 Task: Create List Brand Identity Usage in Board Social Media Advertising Platforms and Tools to Workspace Bankruptcy and Restructuring Services. Create List Brand Identity Compliance in Board Product Market Segmentation and Targeting to Workspace Bankruptcy and Restructuring Services. Create List Brand Identity Training in Board Public Relations Influencer Marketing Strategy and Execution to Workspace Bankruptcy and Restructuring Services
Action: Mouse moved to (757, 133)
Screenshot: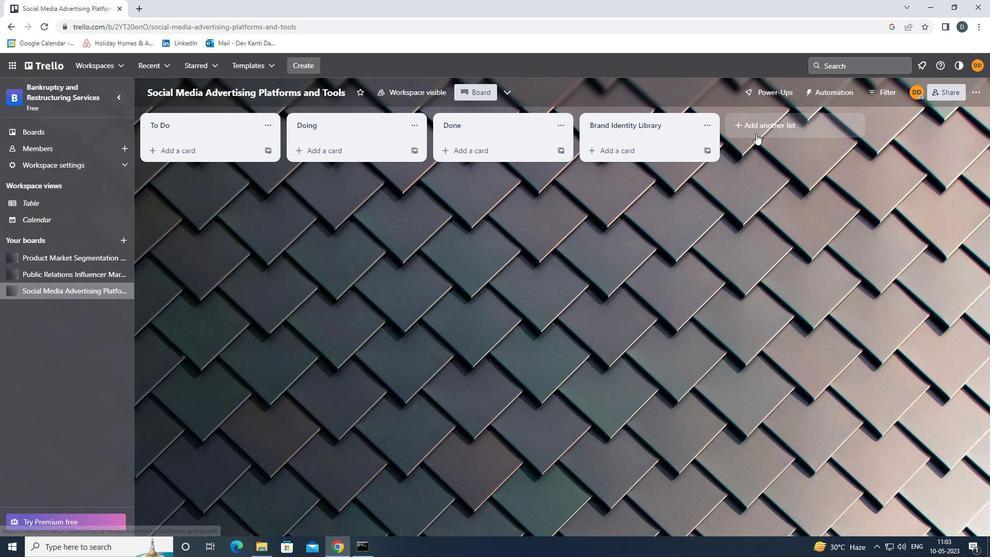 
Action: Mouse pressed left at (757, 133)
Screenshot: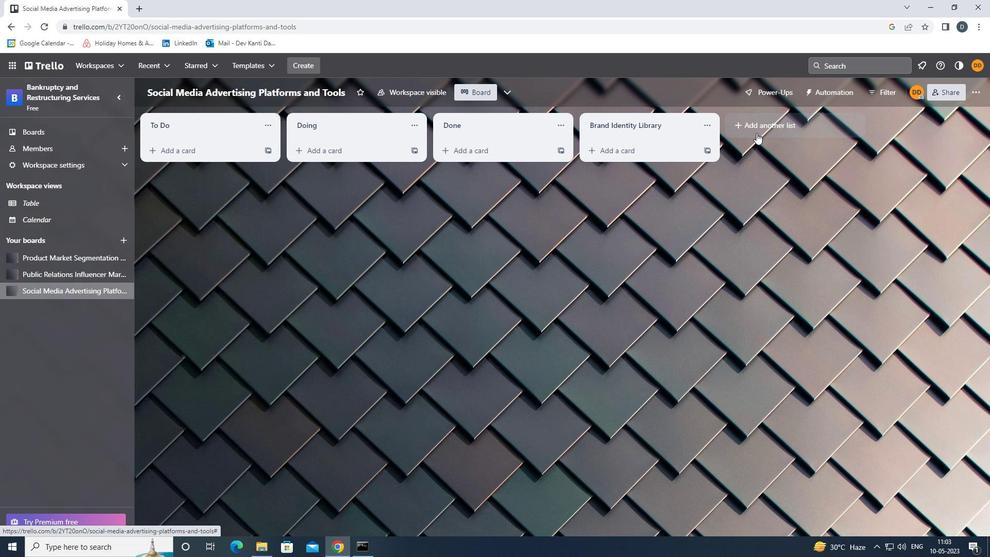 
Action: Mouse moved to (767, 128)
Screenshot: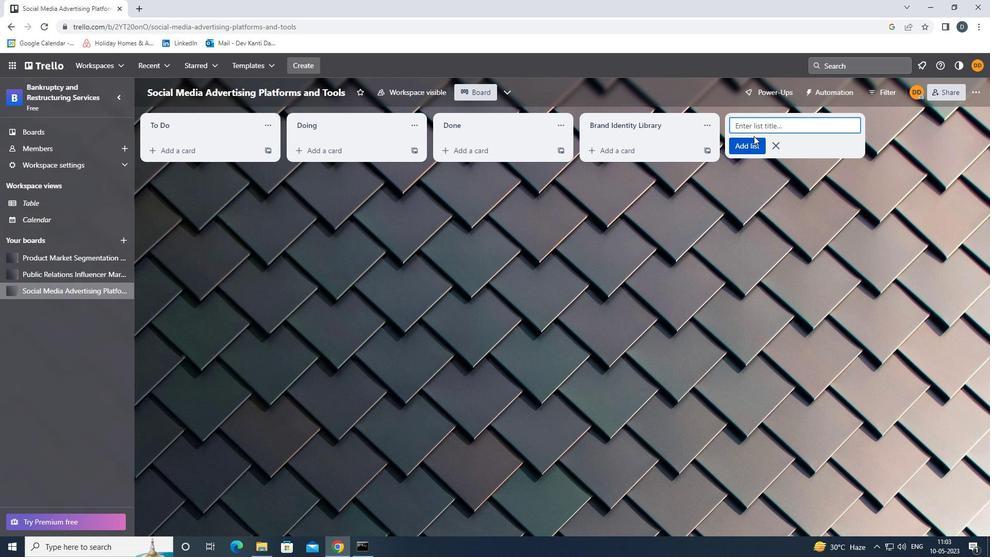 
Action: Key pressed <Key.shift>BRAND<Key.space><Key.shift>IDENTITY<Key.space><Key.shift><Key.shift><Key.shift><Key.shift><Key.shift>USAGE<Key.enter>
Screenshot: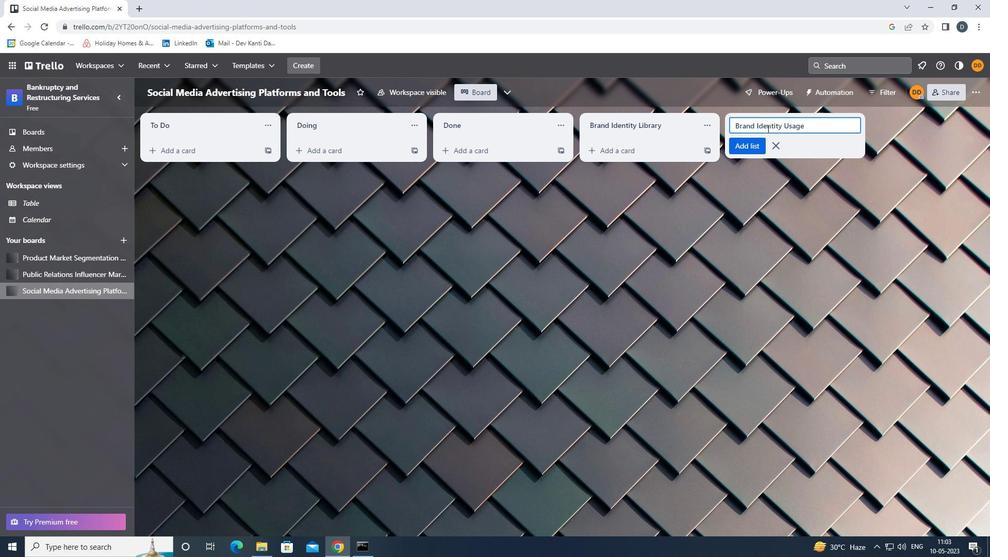 
Action: Mouse moved to (84, 255)
Screenshot: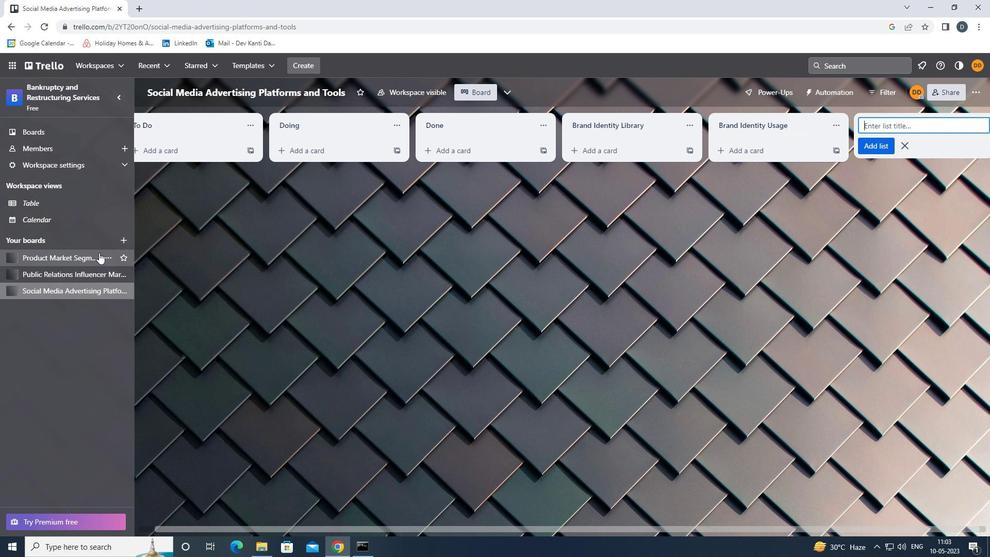 
Action: Mouse pressed left at (84, 255)
Screenshot: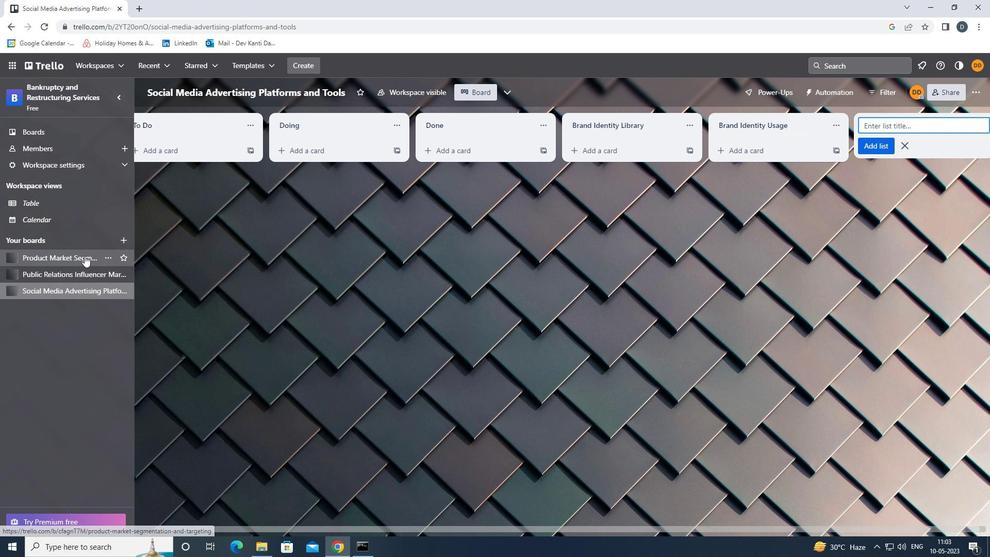 
Action: Mouse moved to (752, 122)
Screenshot: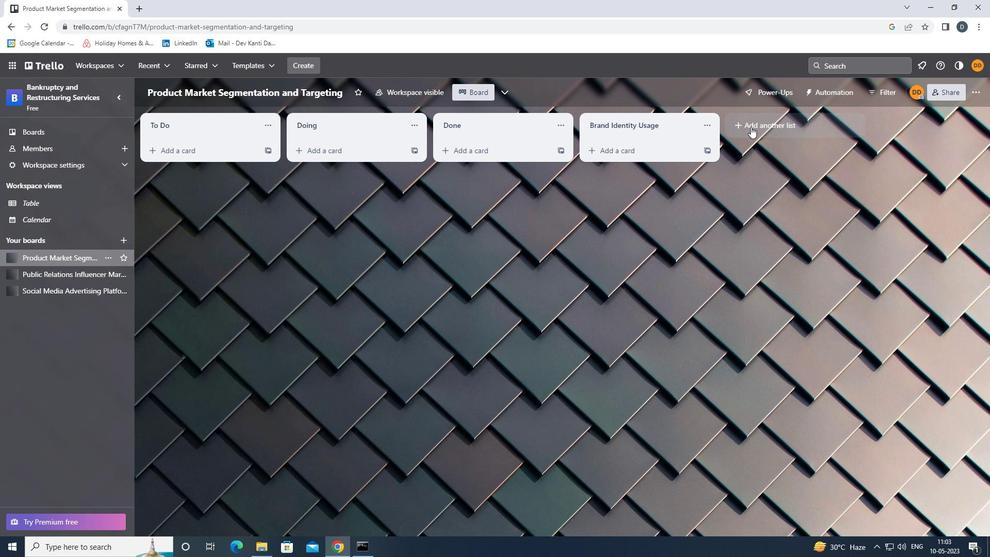 
Action: Mouse pressed left at (752, 122)
Screenshot: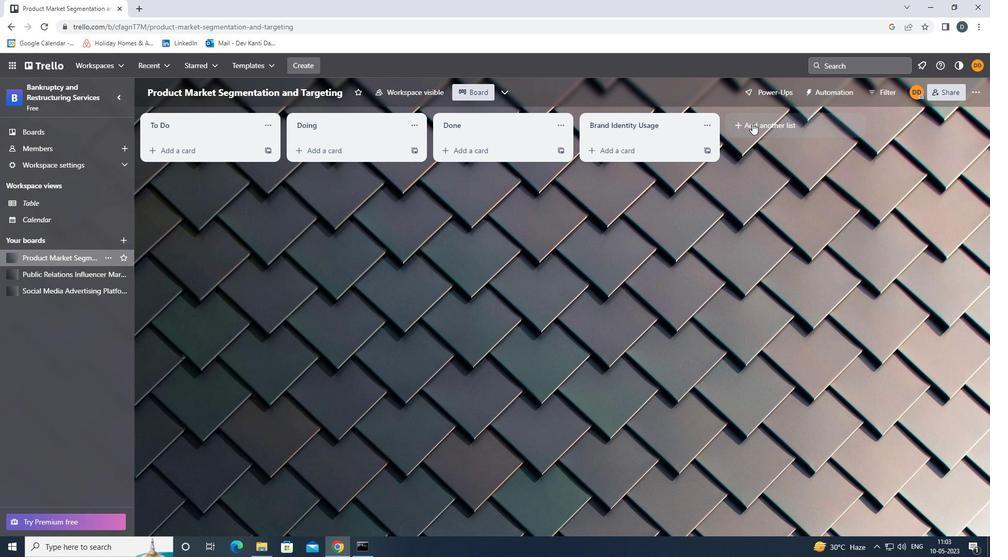 
Action: Key pressed <Key.shift>BRAND<Key.space><Key.shift><Key.shift><Key.shift><Key.shift><Key.shift>IDENTITY<Key.space><Key.shift>COMPLIANCE
Screenshot: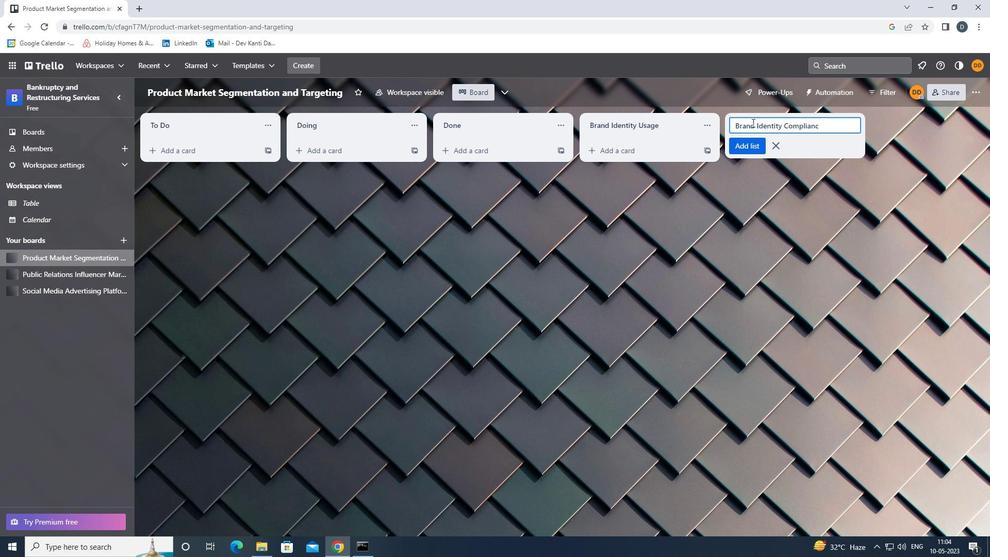 
Action: Mouse moved to (949, 34)
Screenshot: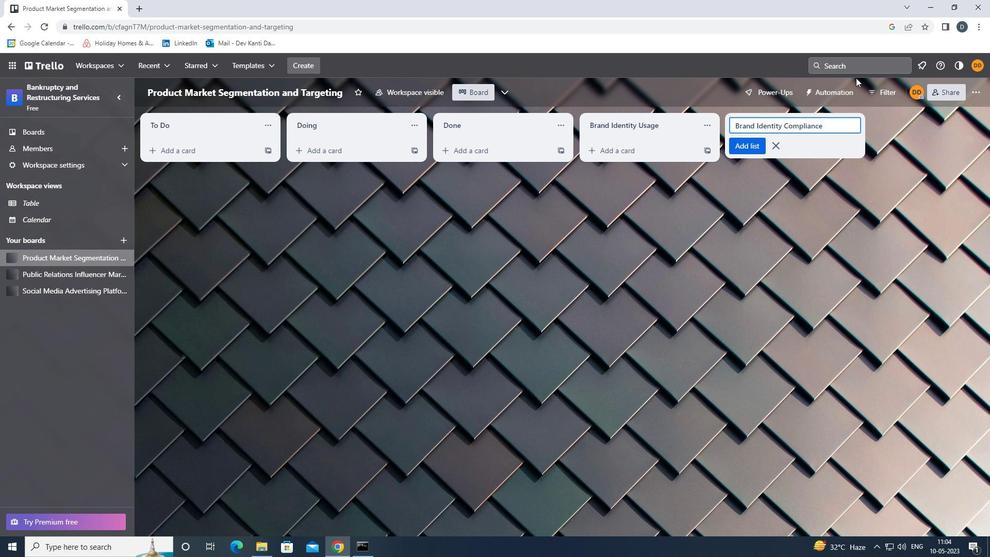 
Action: Key pressed <Key.enter>
Screenshot: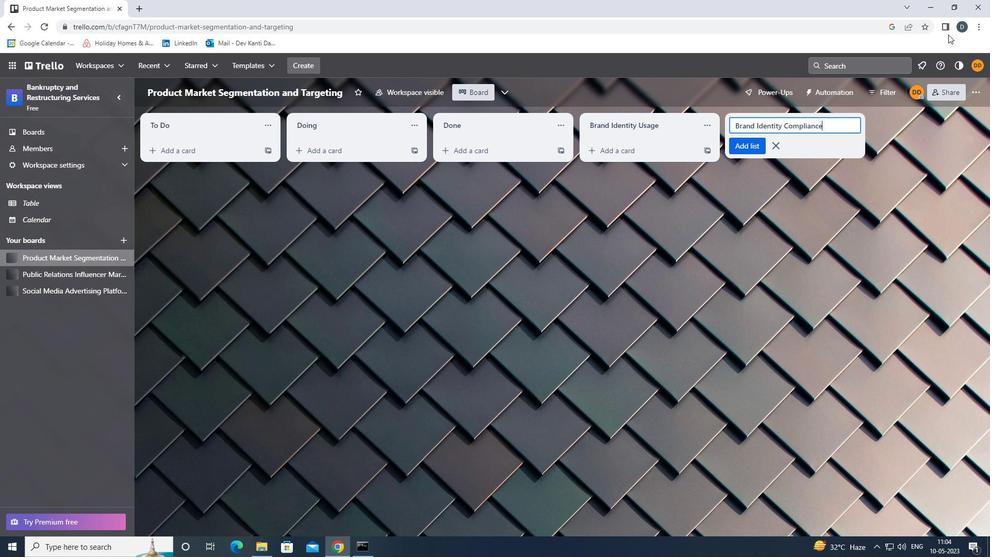 
Action: Mouse moved to (74, 271)
Screenshot: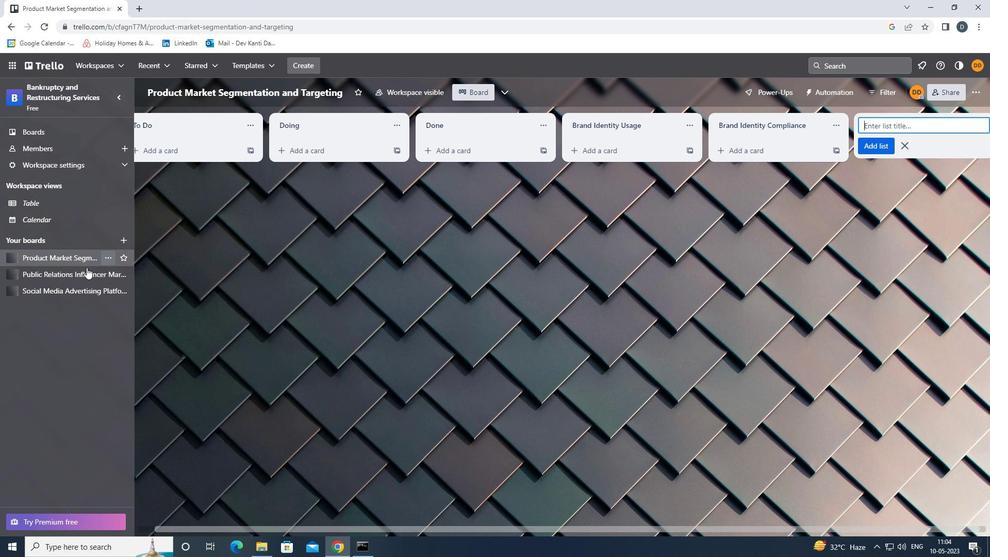 
Action: Mouse pressed left at (74, 271)
Screenshot: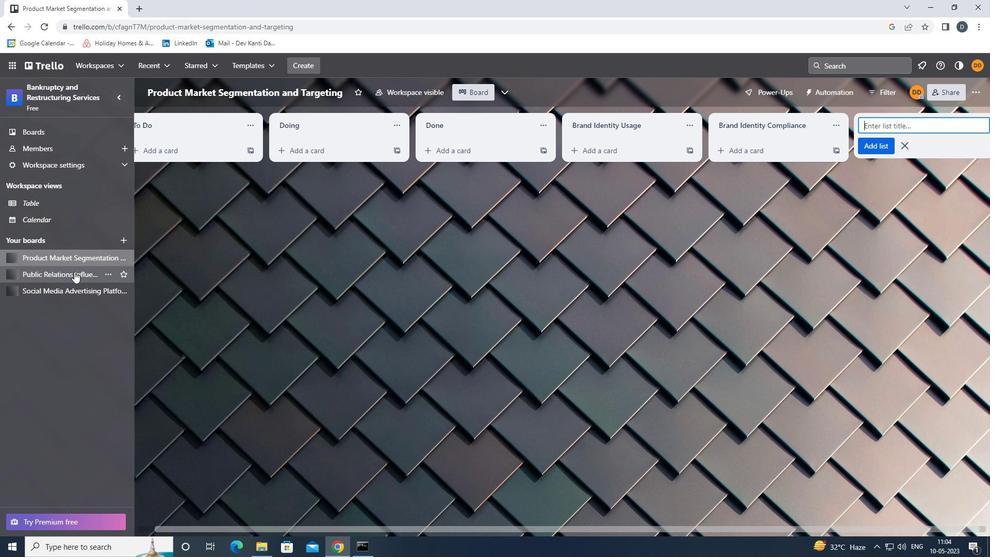 
Action: Mouse moved to (755, 129)
Screenshot: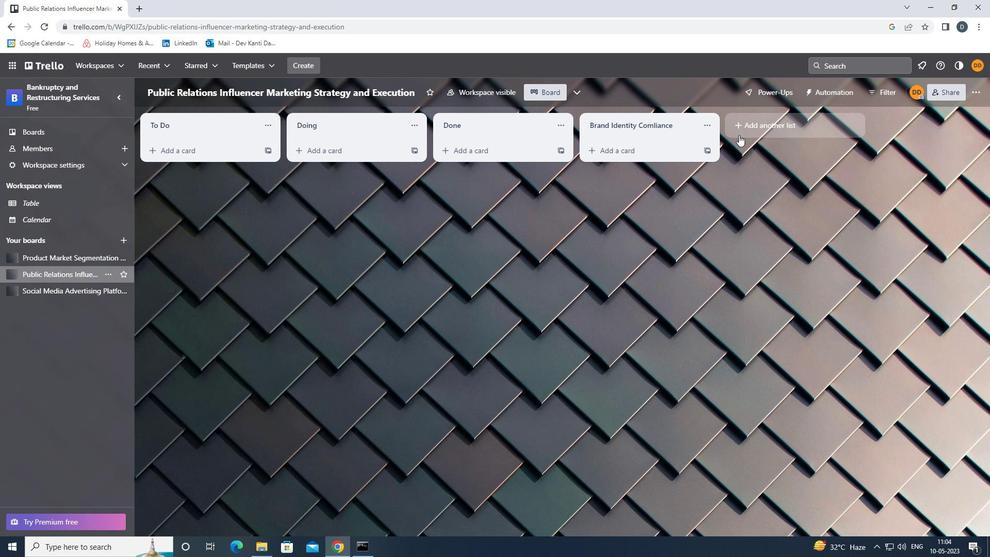 
Action: Mouse pressed left at (755, 129)
Screenshot: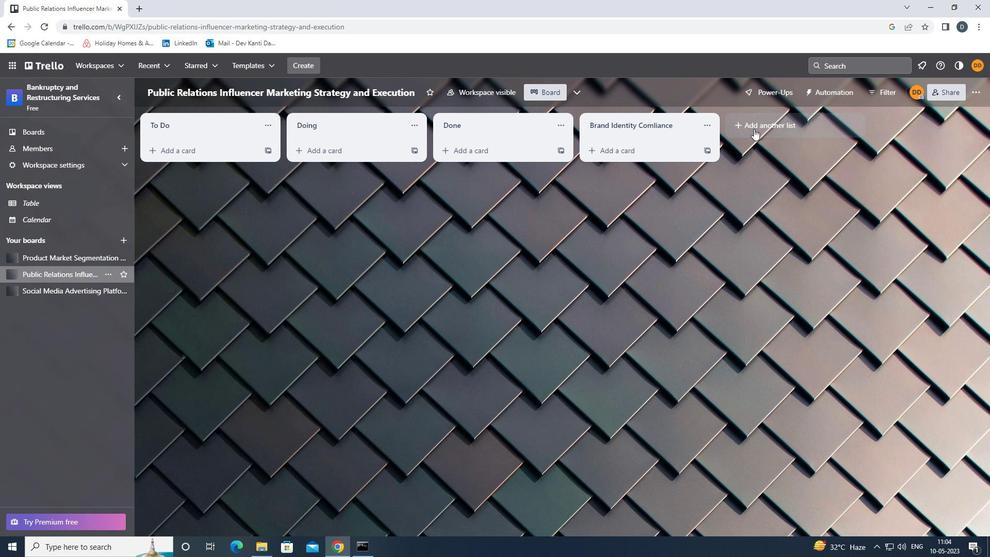 
Action: Mouse moved to (740, 129)
Screenshot: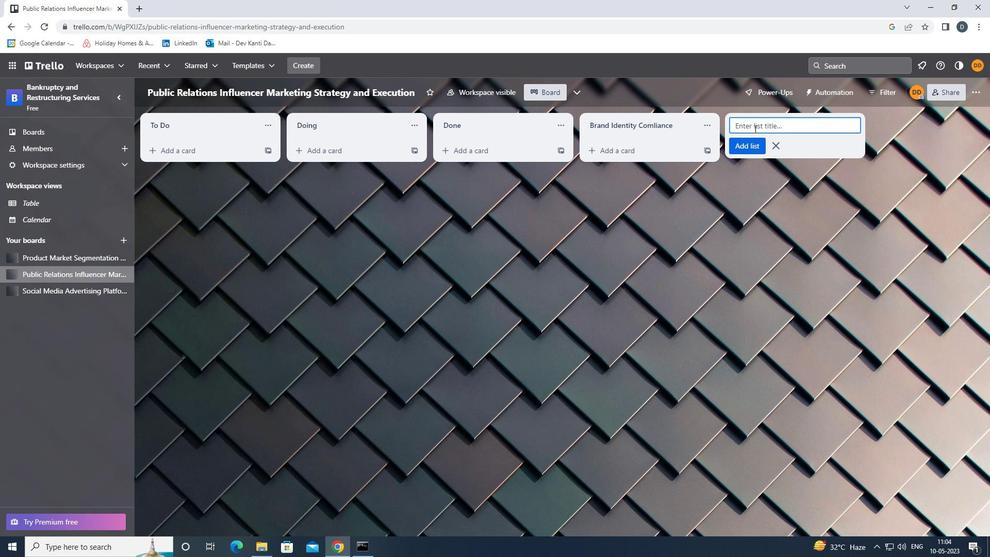 
Action: Key pressed <Key.shift>
Screenshot: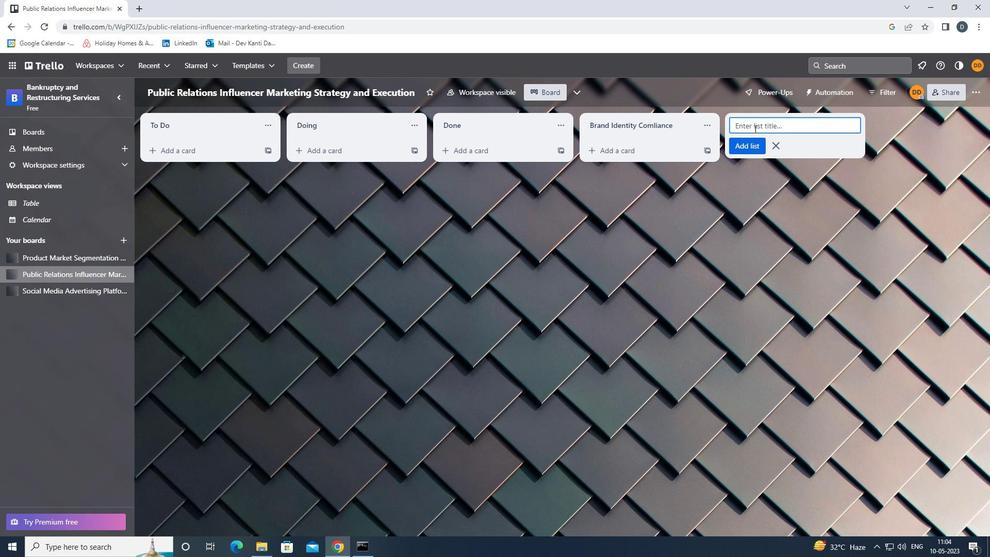 
Action: Mouse moved to (663, 119)
Screenshot: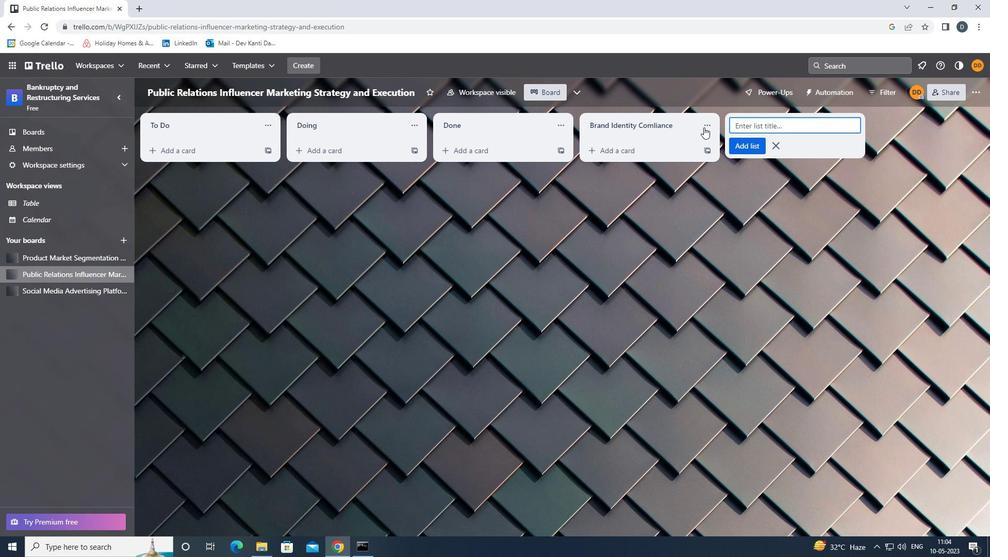 
Action: Key pressed <Key.shift><Key.shift><Key.shift><Key.shift><Key.shift><Key.shift><Key.shift><Key.shift><Key.shift>BRAND<Key.space><Key.shift><Key.shift><Key.shift><Key.shift><Key.shift><Key.shift>IDENTITY<Key.space><Key.shift><Key.shift><Key.shift><Key.shift>TRAIN
Screenshot: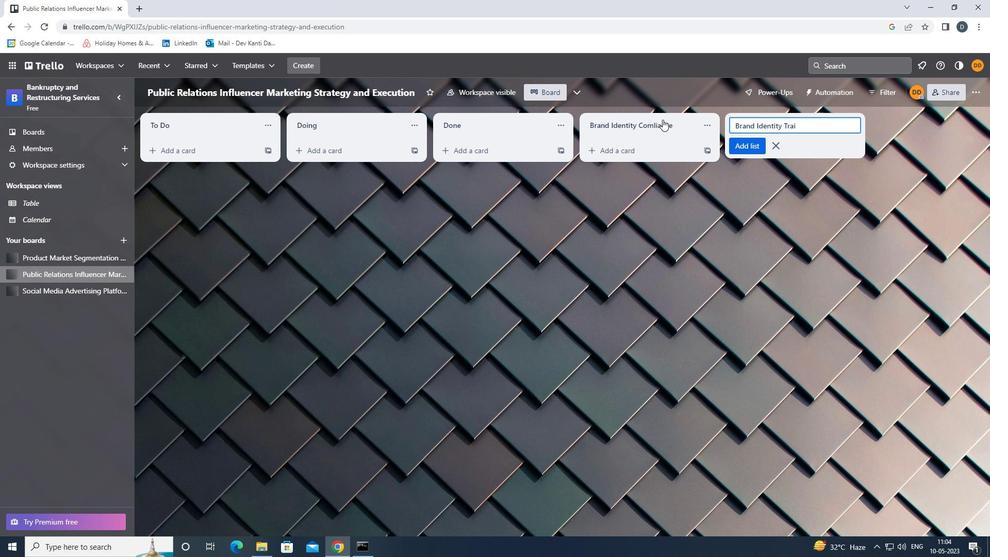 
Action: Mouse moved to (663, 119)
Screenshot: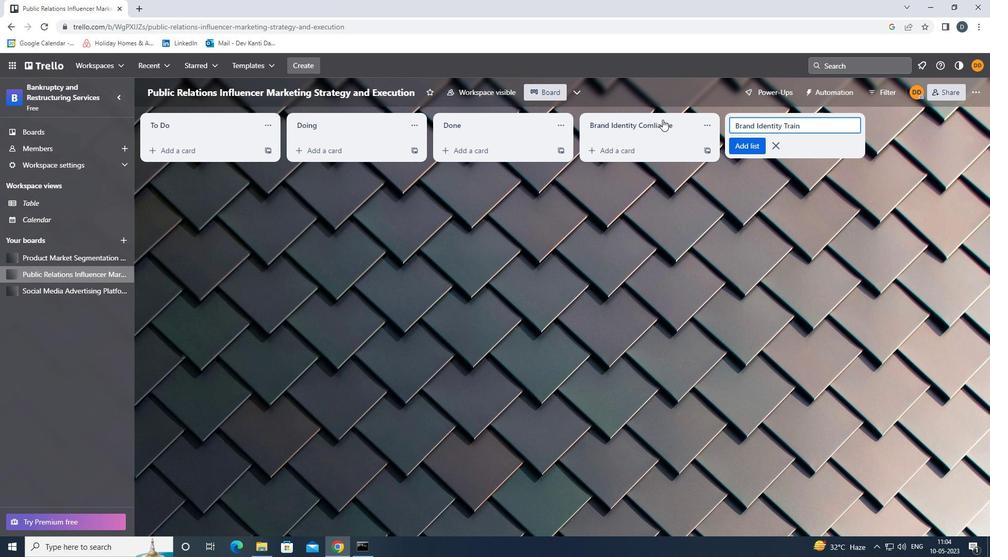 
Action: Key pressed ING<Key.space><Key.enter>
Screenshot: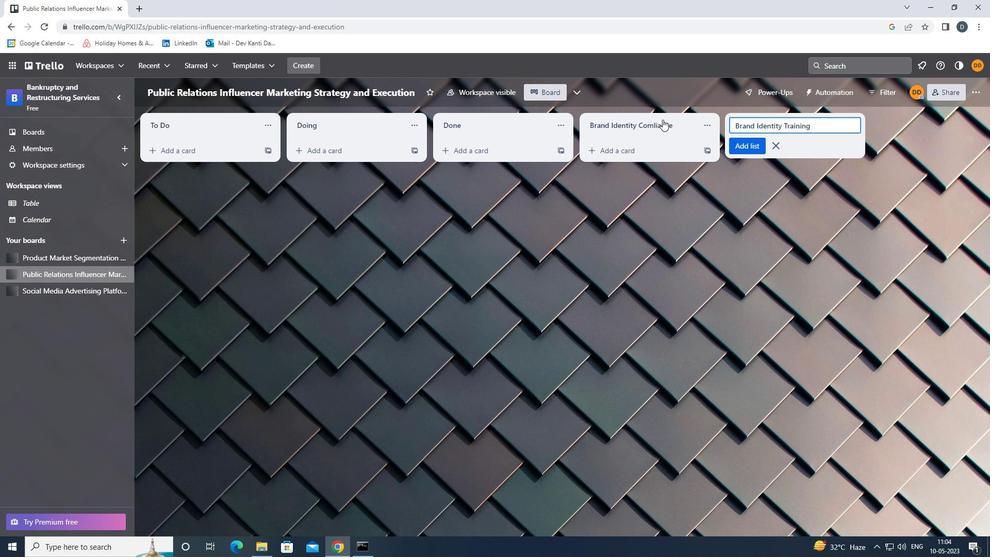 
Action: Mouse moved to (669, 126)
Screenshot: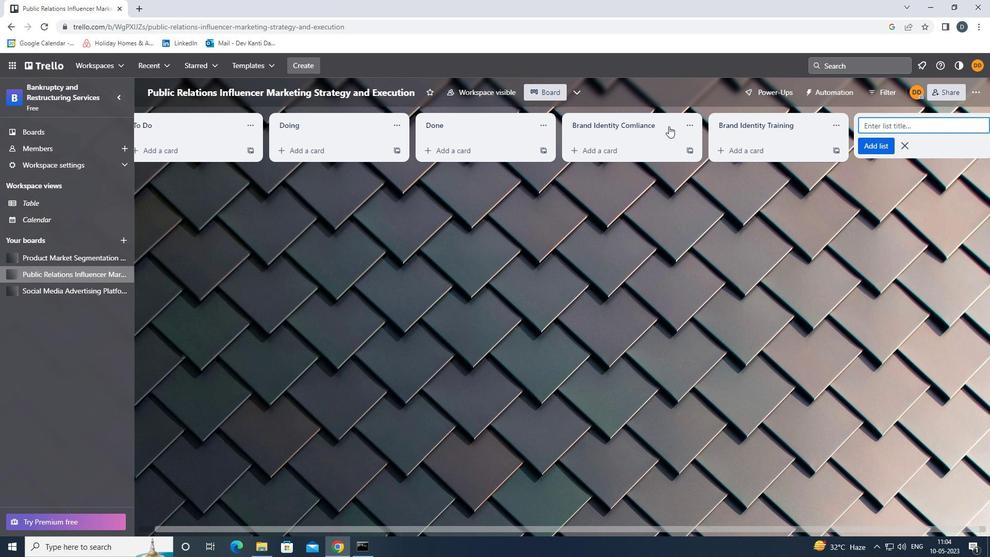 
